 Task: Move the task Implement a new enterprise resource planning (ERP) system to the section To-Do in the project AgileBuddy and sort the tasks in the project by Due Date
Action: Mouse moved to (75, 375)
Screenshot: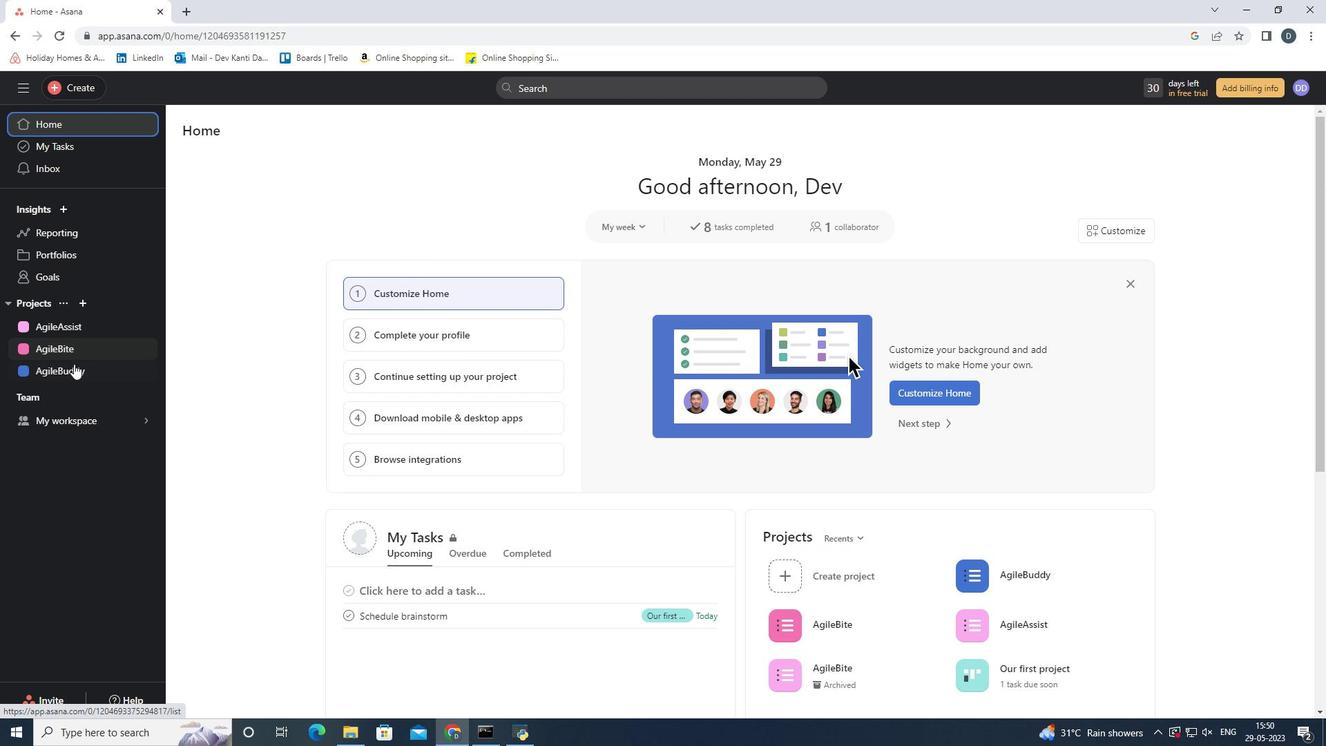
Action: Mouse pressed left at (75, 375)
Screenshot: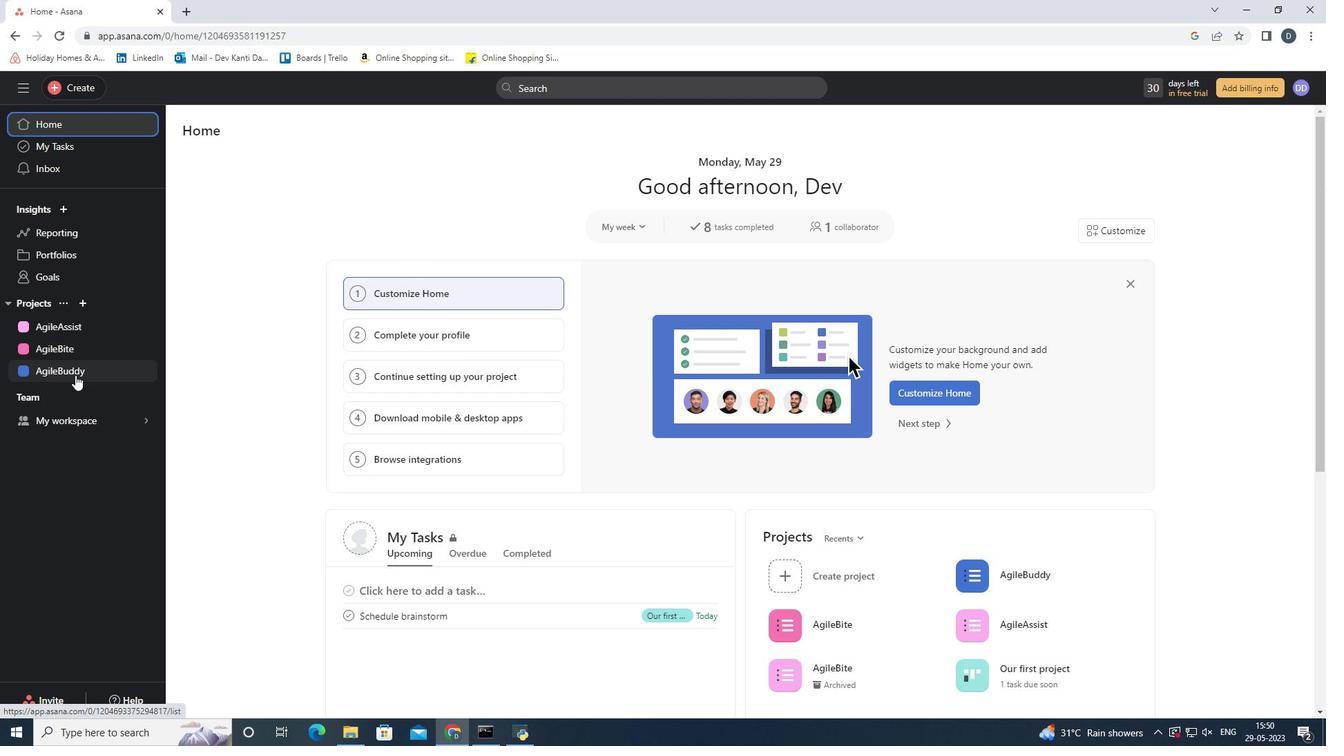 
Action: Mouse moved to (570, 297)
Screenshot: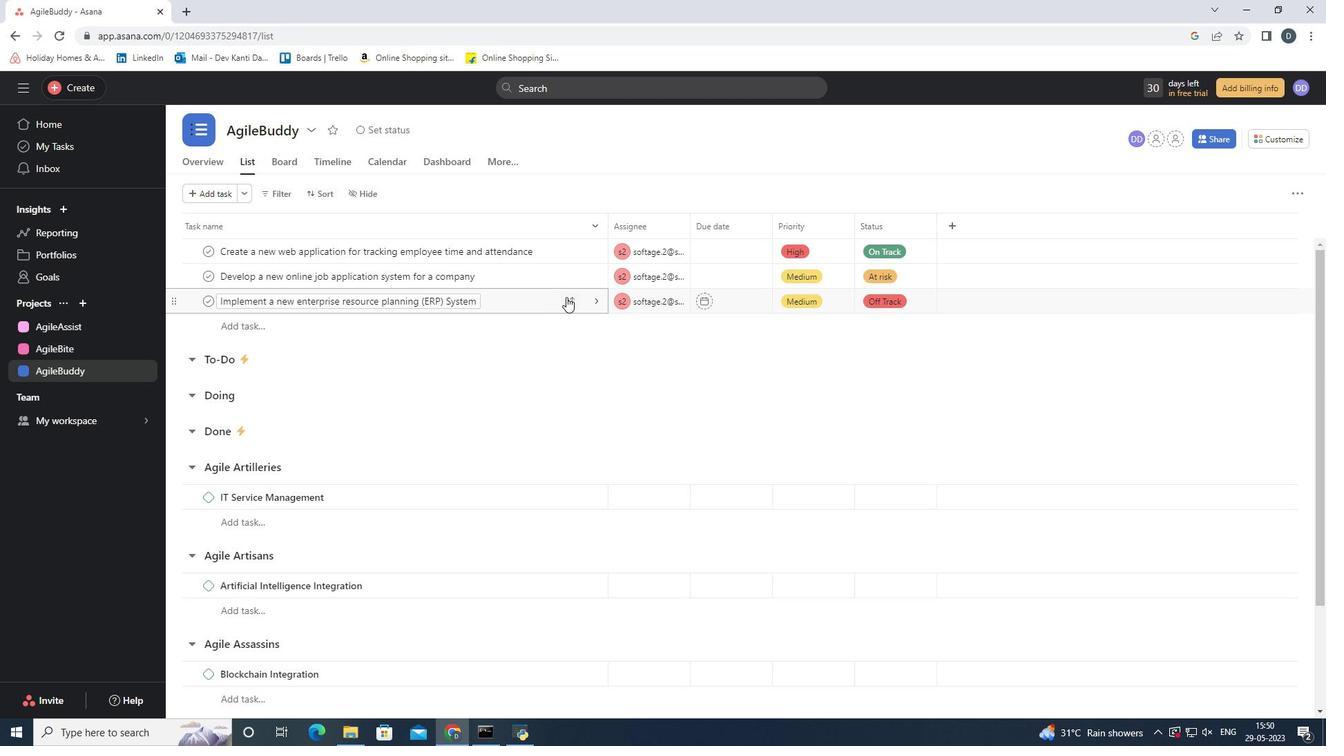 
Action: Mouse pressed left at (570, 297)
Screenshot: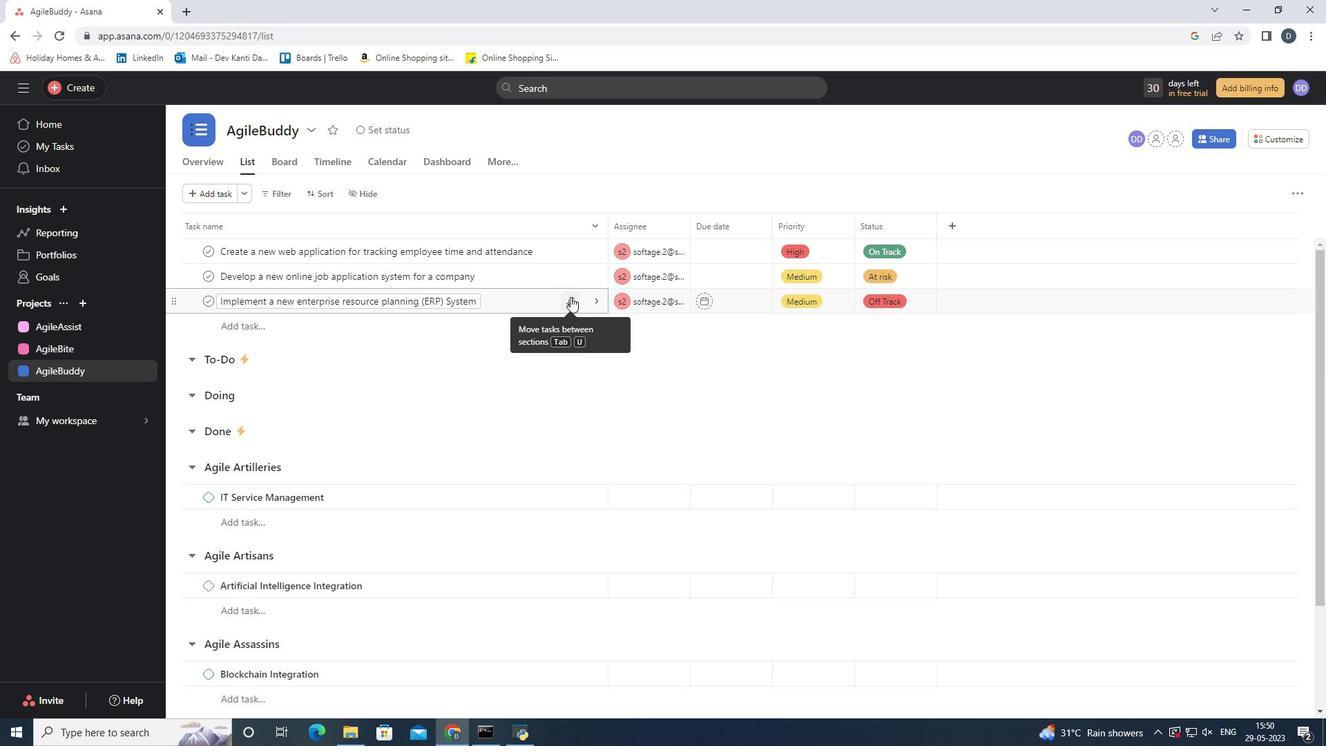 
Action: Mouse moved to (542, 372)
Screenshot: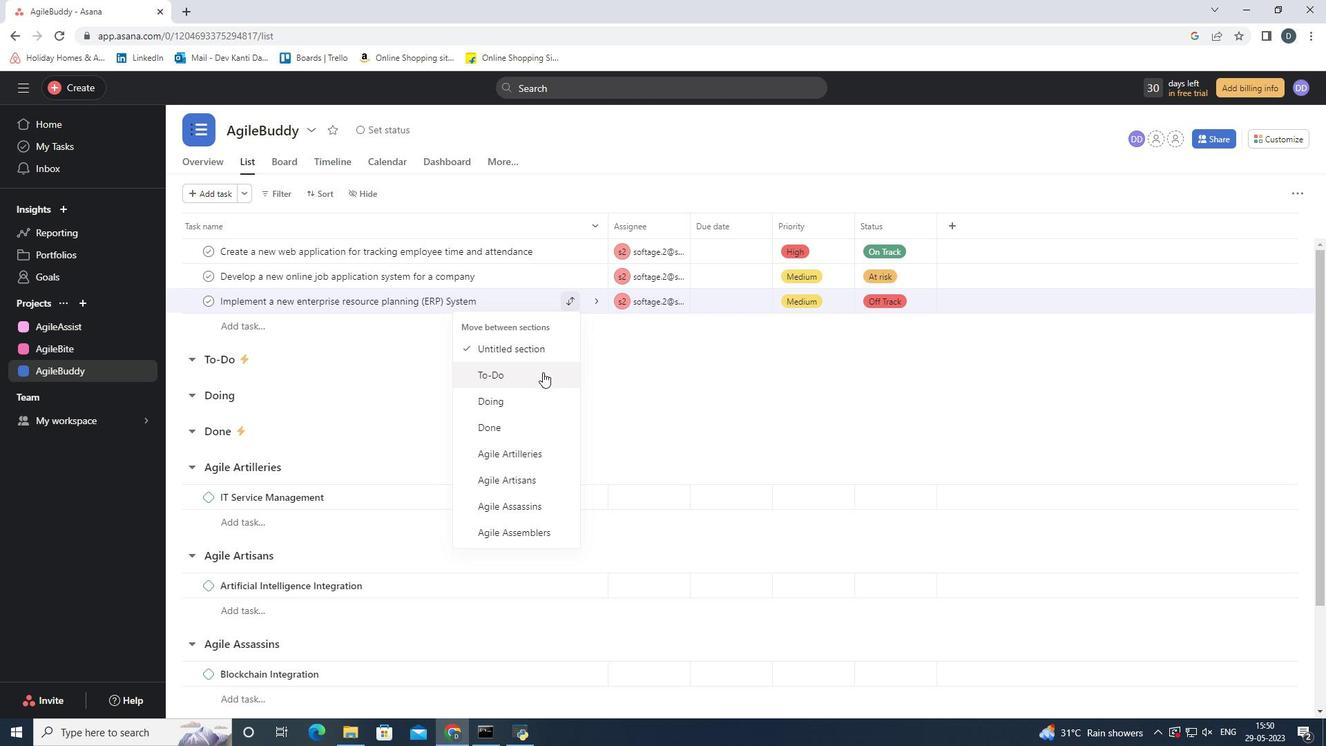 
Action: Mouse pressed left at (542, 372)
Screenshot: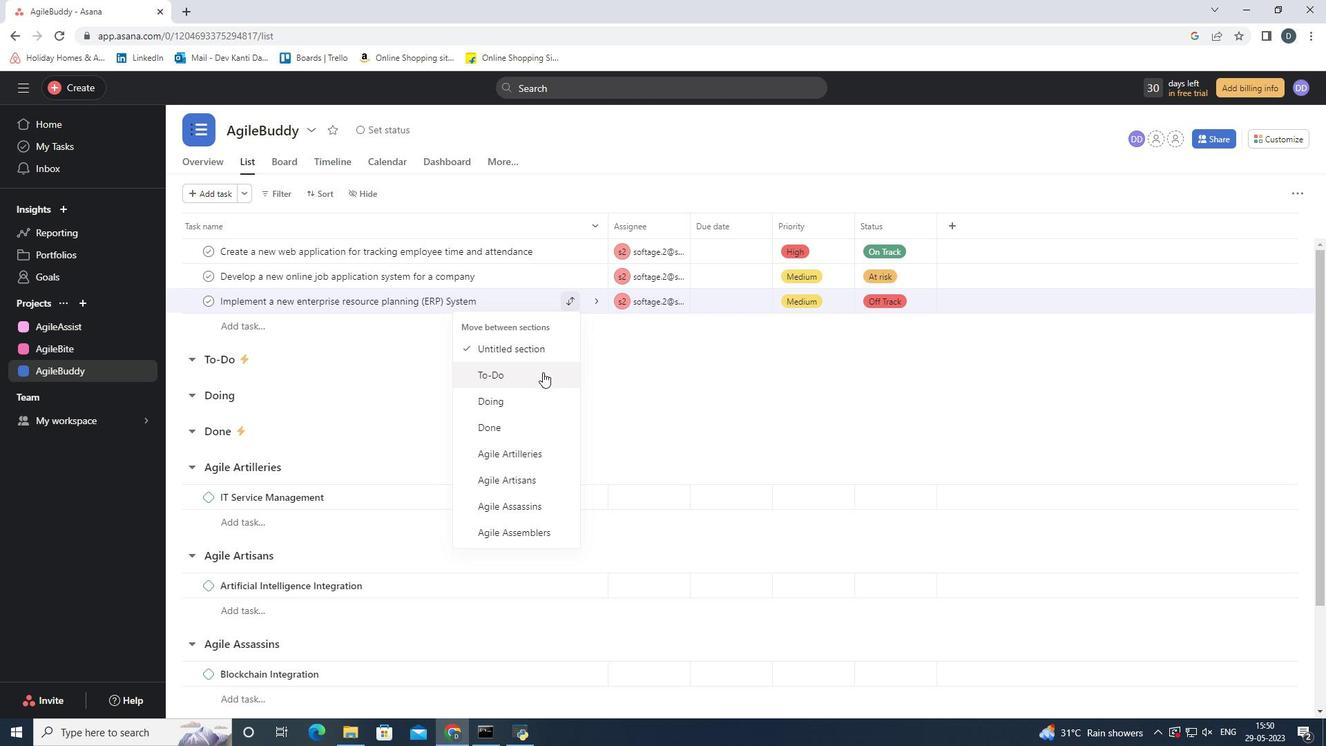 
Action: Mouse moved to (156, 655)
Screenshot: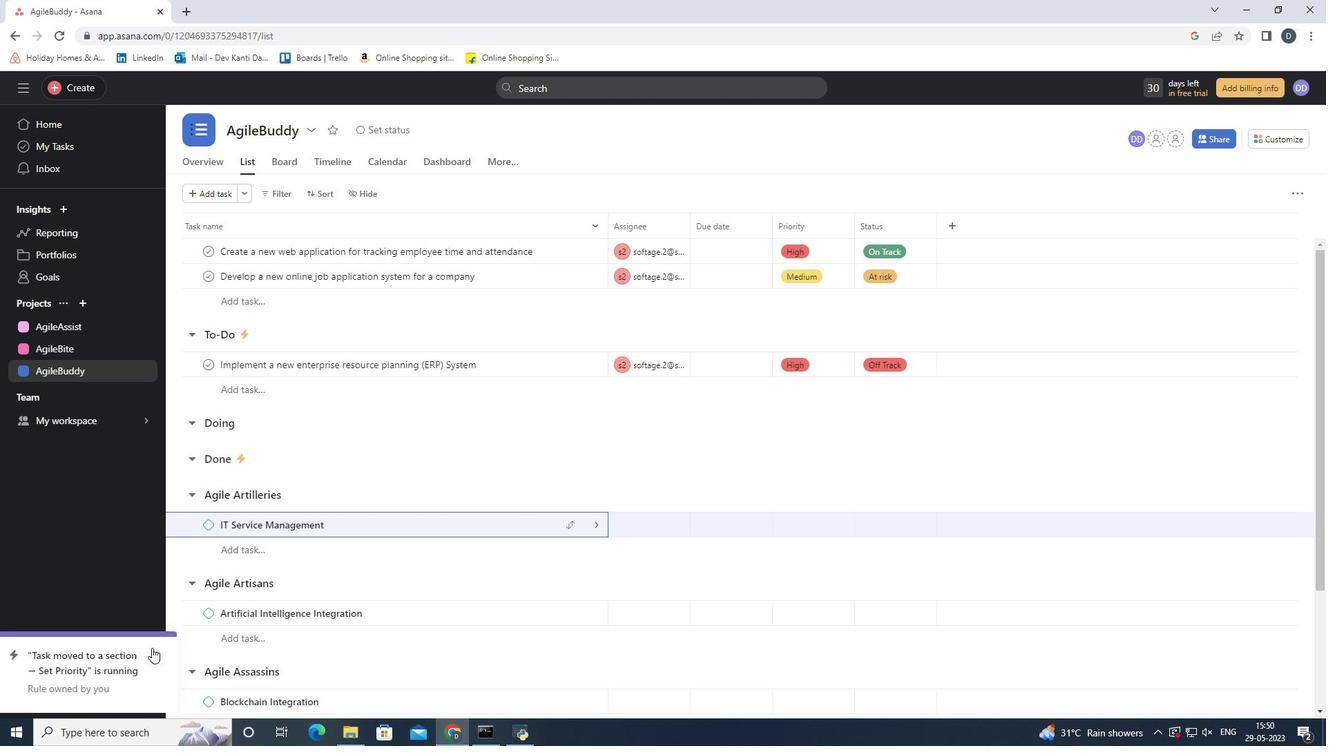 
Action: Mouse pressed left at (156, 655)
Screenshot: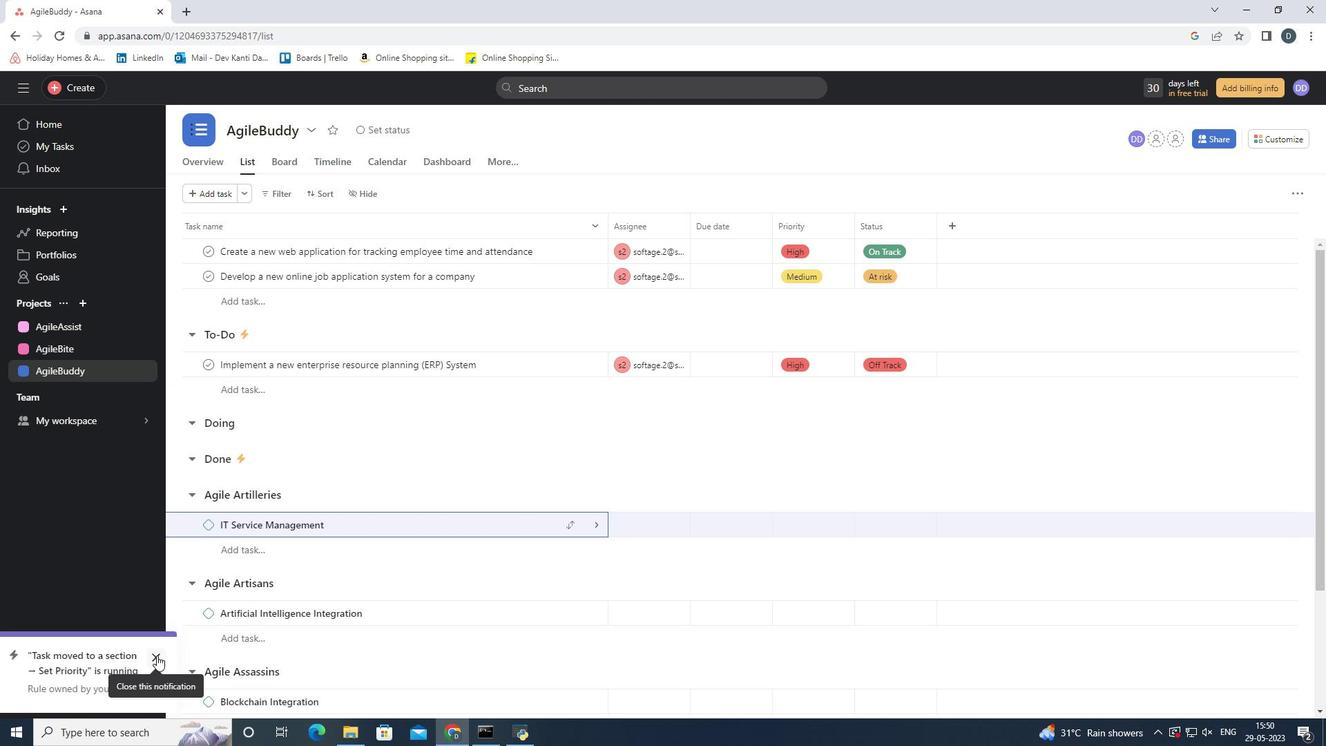 
Action: Mouse moved to (722, 362)
Screenshot: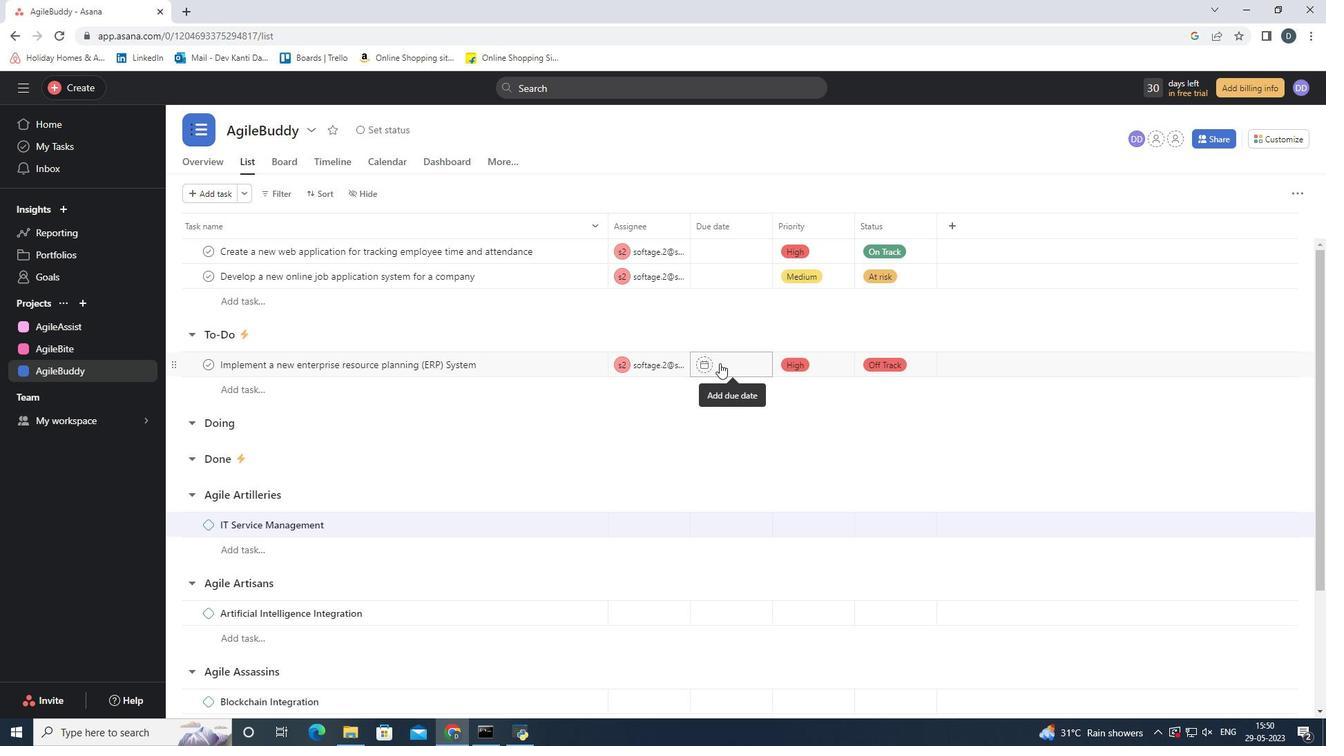 
Action: Mouse pressed left at (722, 362)
Screenshot: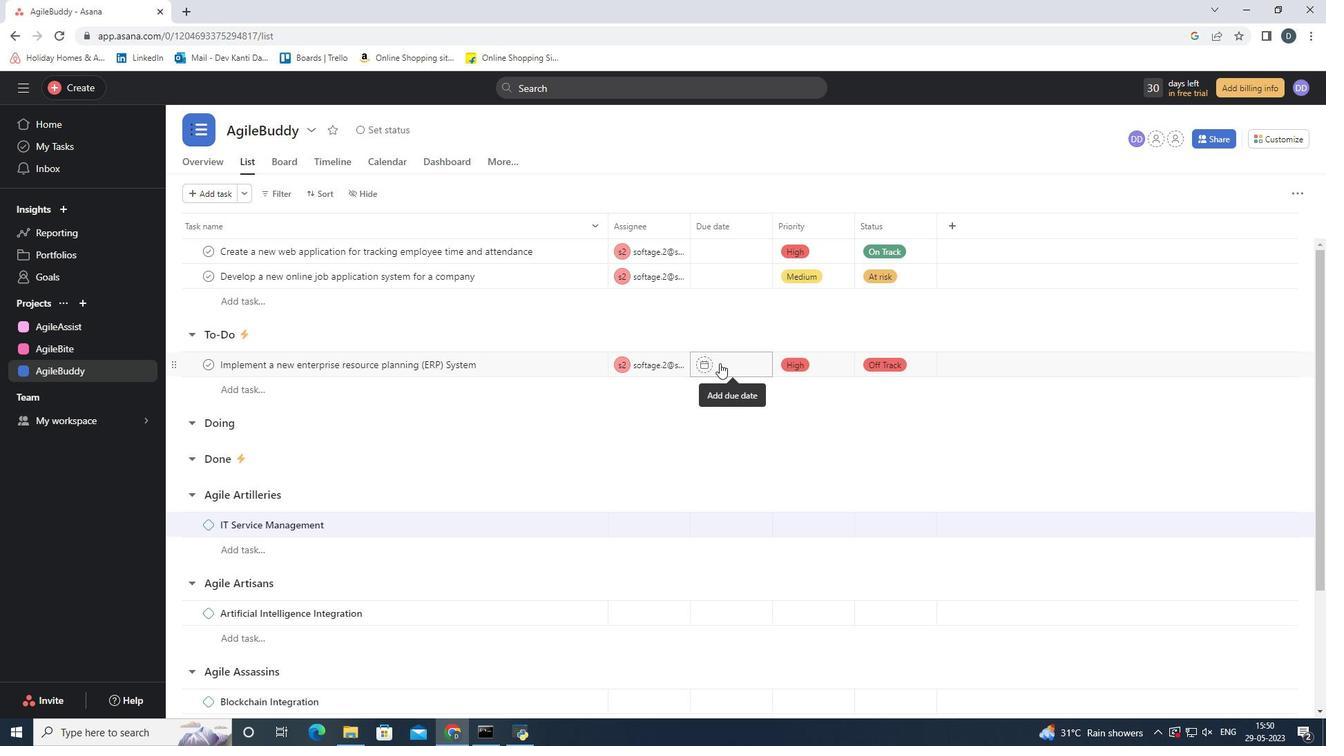 
Action: Mouse moved to (634, 440)
Screenshot: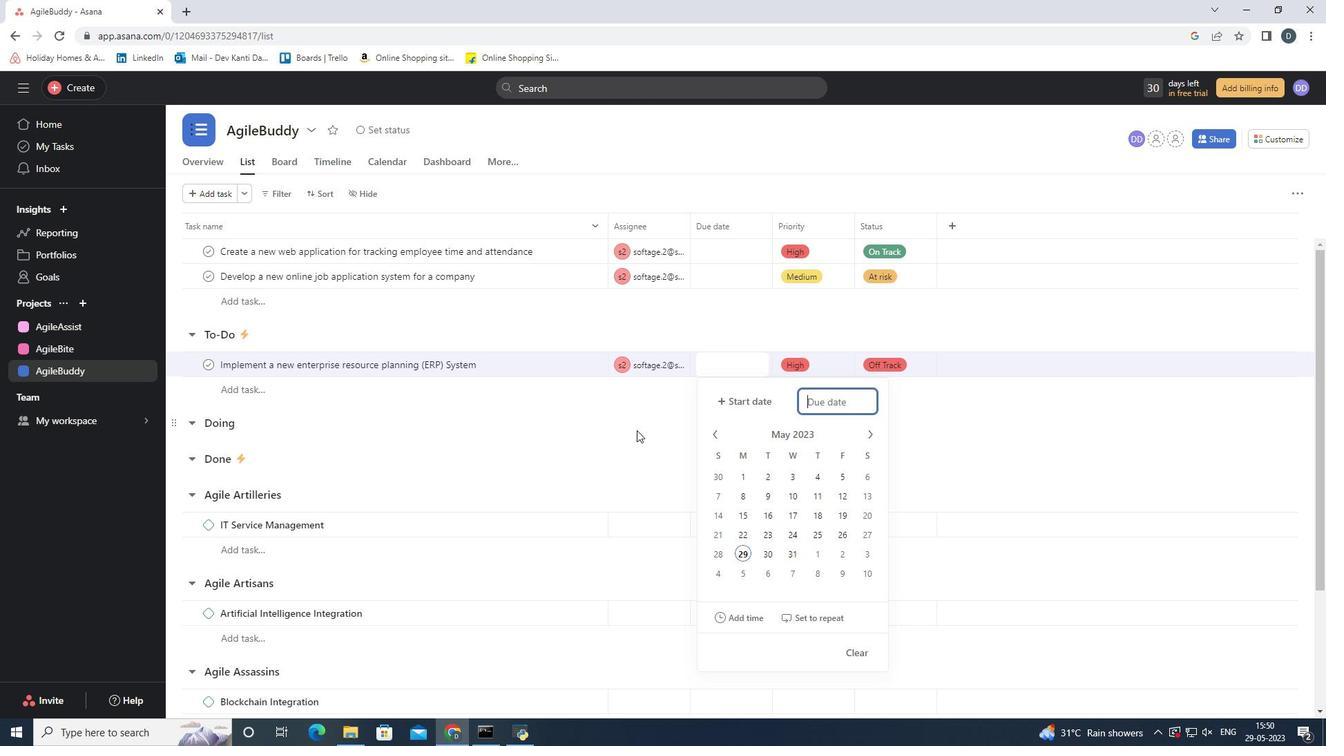
Action: Mouse pressed left at (634, 440)
Screenshot: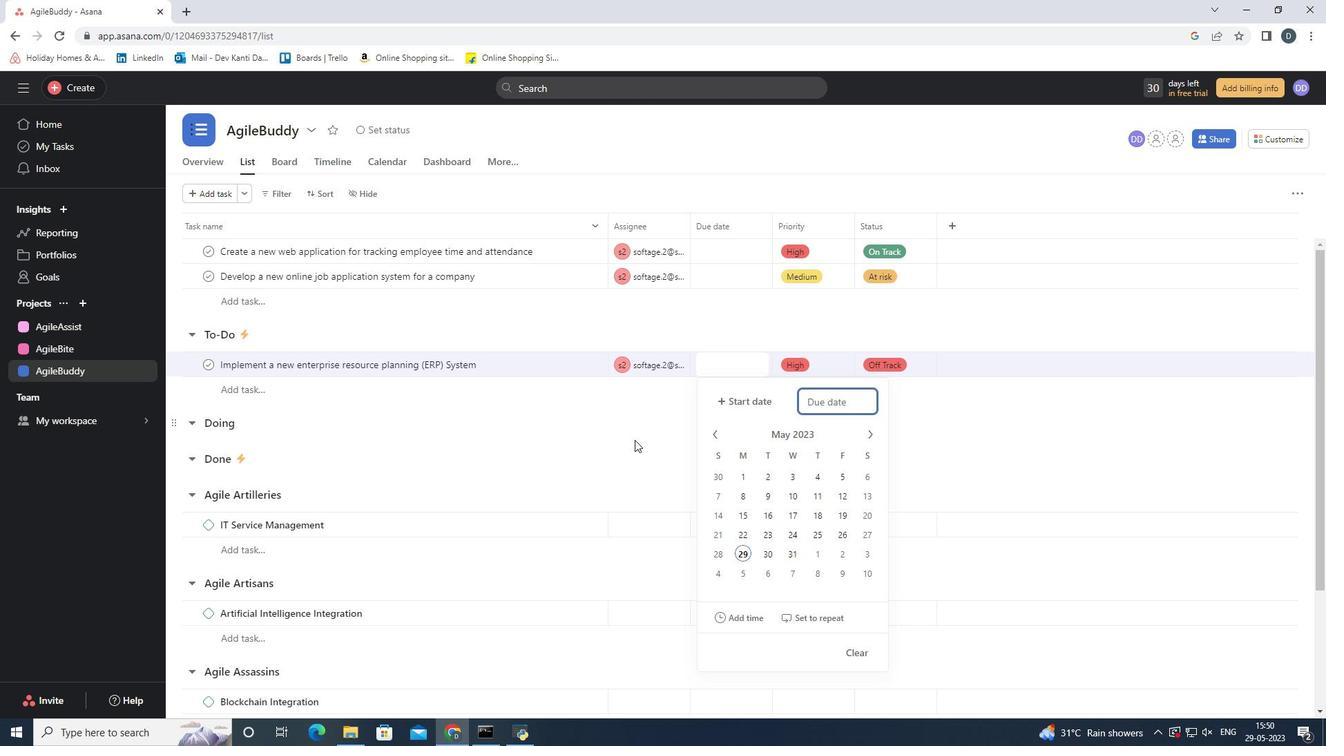 
Action: Mouse moved to (187, 368)
Screenshot: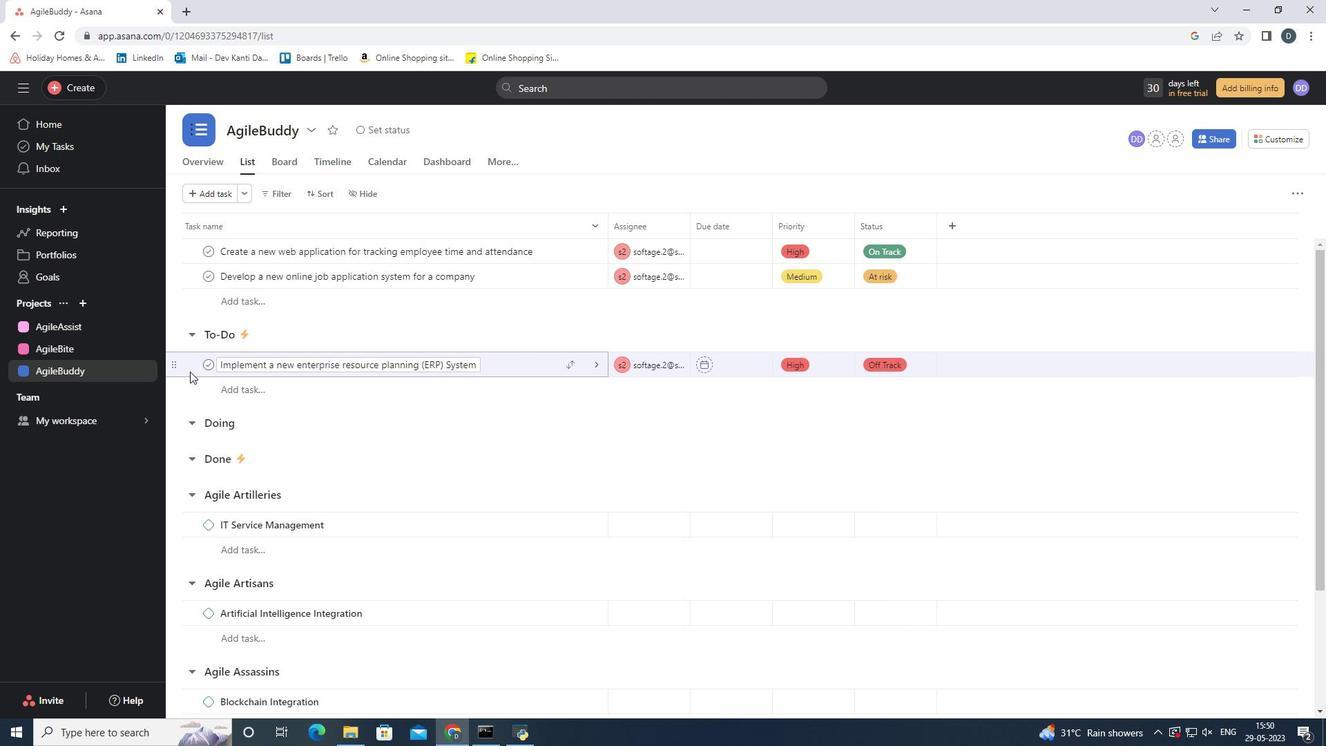 
Action: Mouse pressed left at (187, 368)
Screenshot: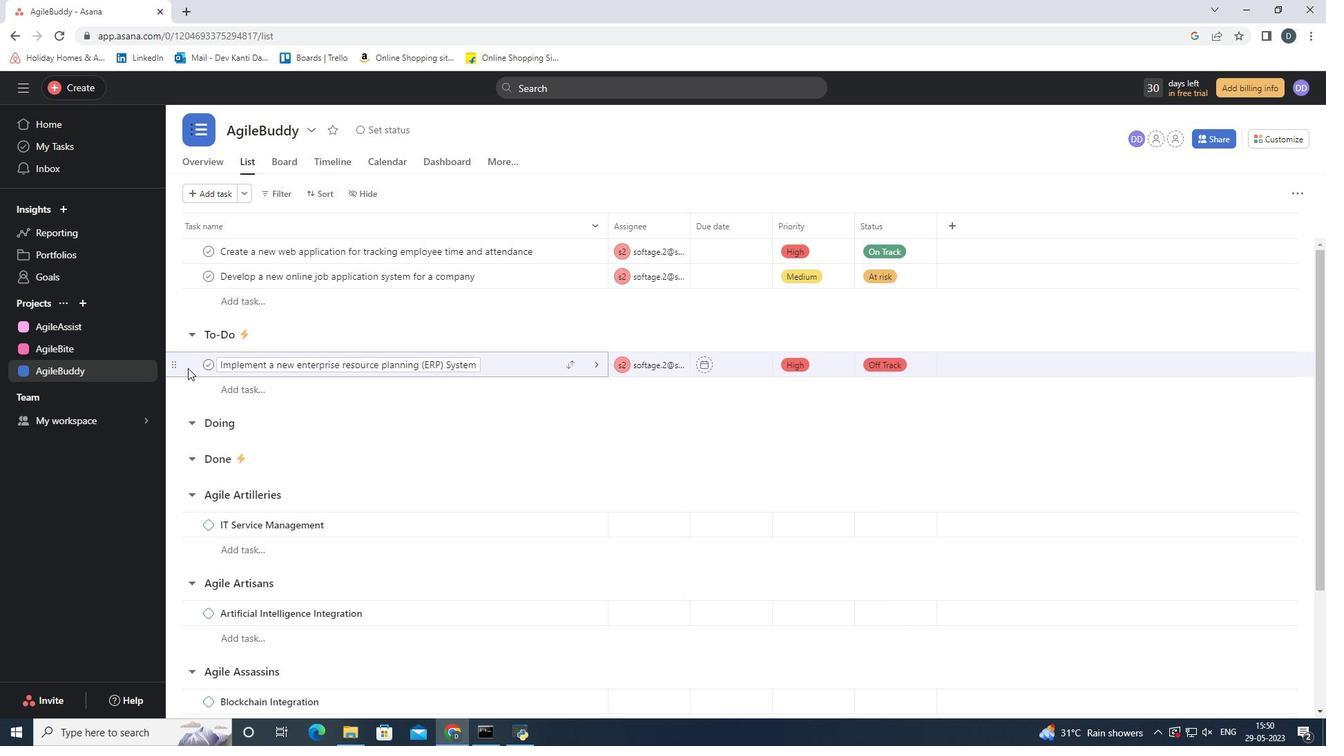 
Action: Mouse moved to (332, 196)
Screenshot: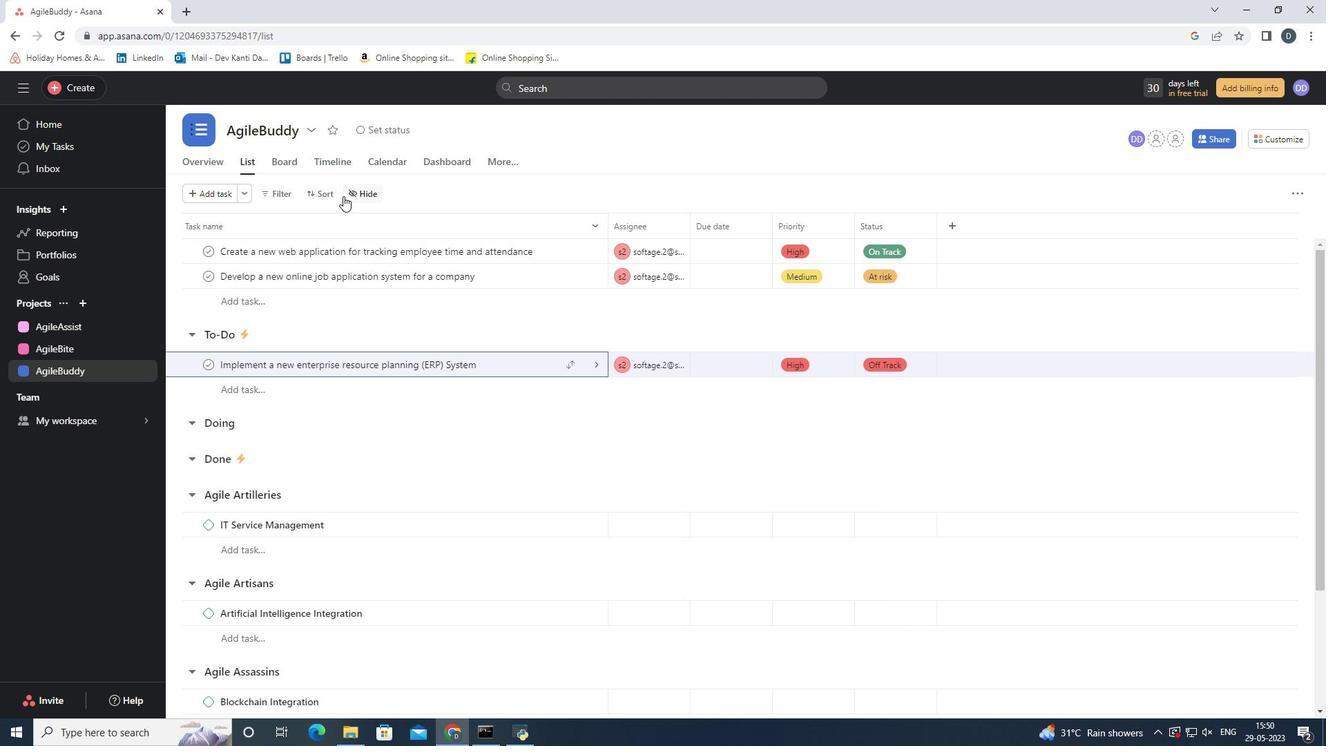 
Action: Mouse pressed left at (332, 196)
Screenshot: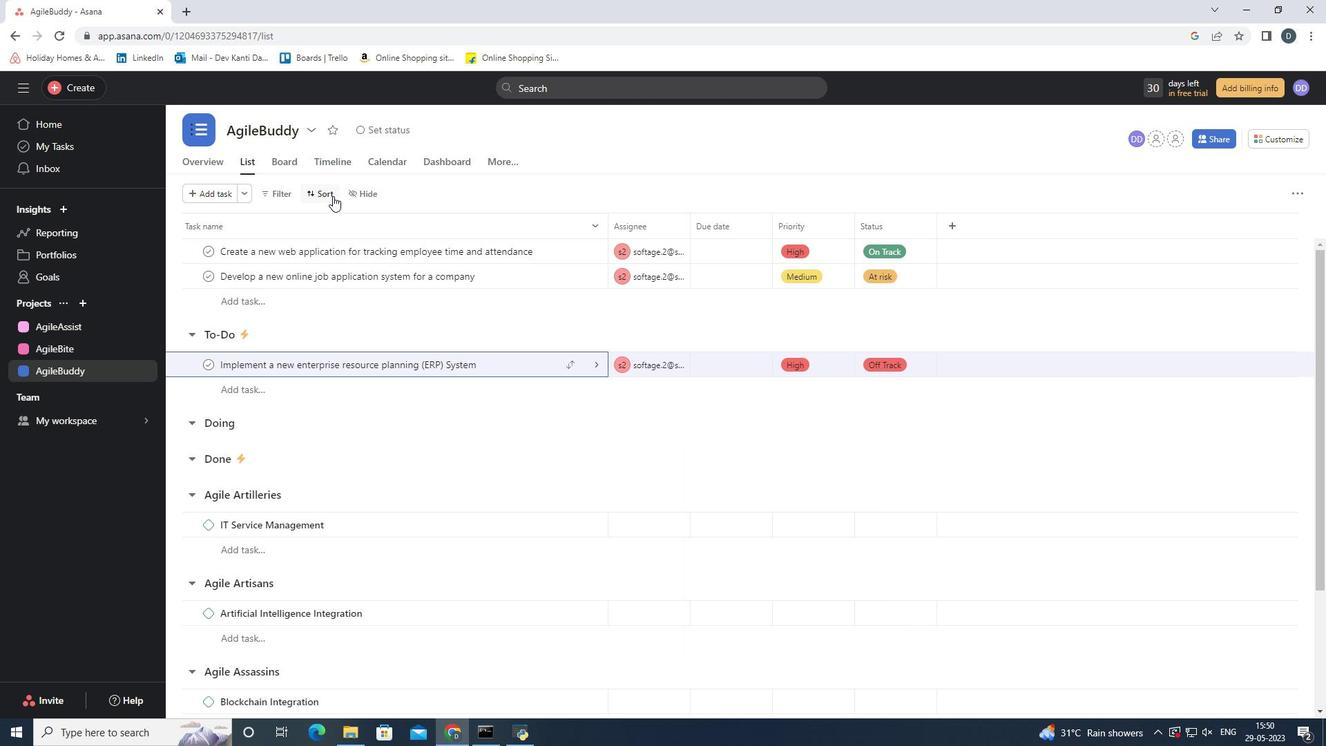 
Action: Mouse moved to (379, 290)
Screenshot: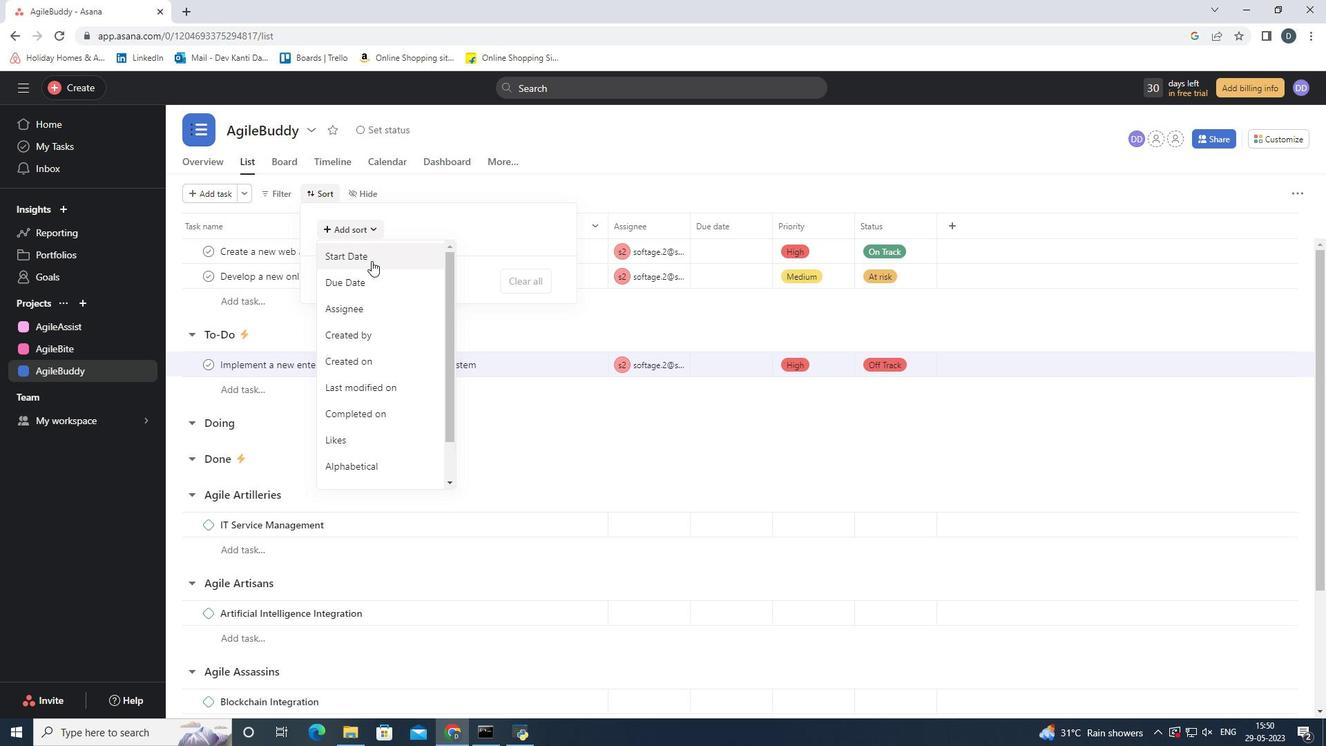 
Action: Mouse pressed left at (379, 290)
Screenshot: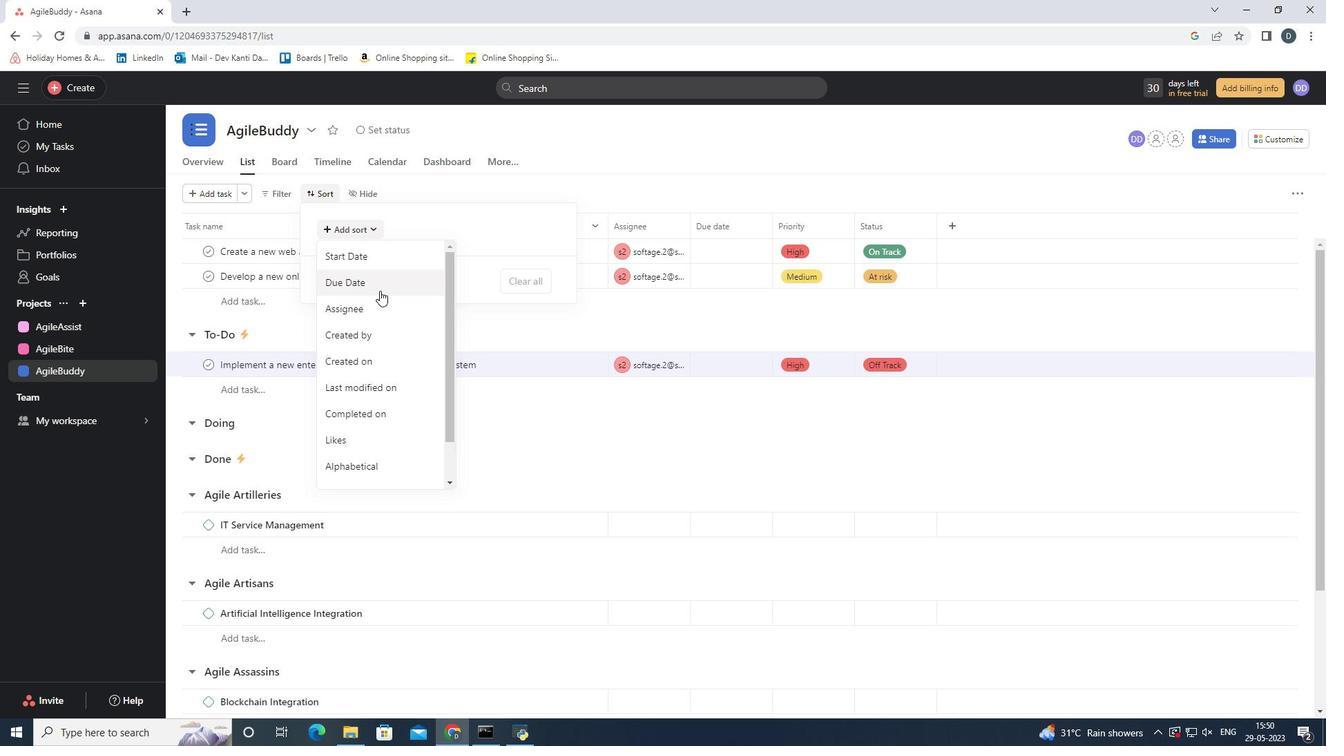 
Action: Mouse moved to (648, 413)
Screenshot: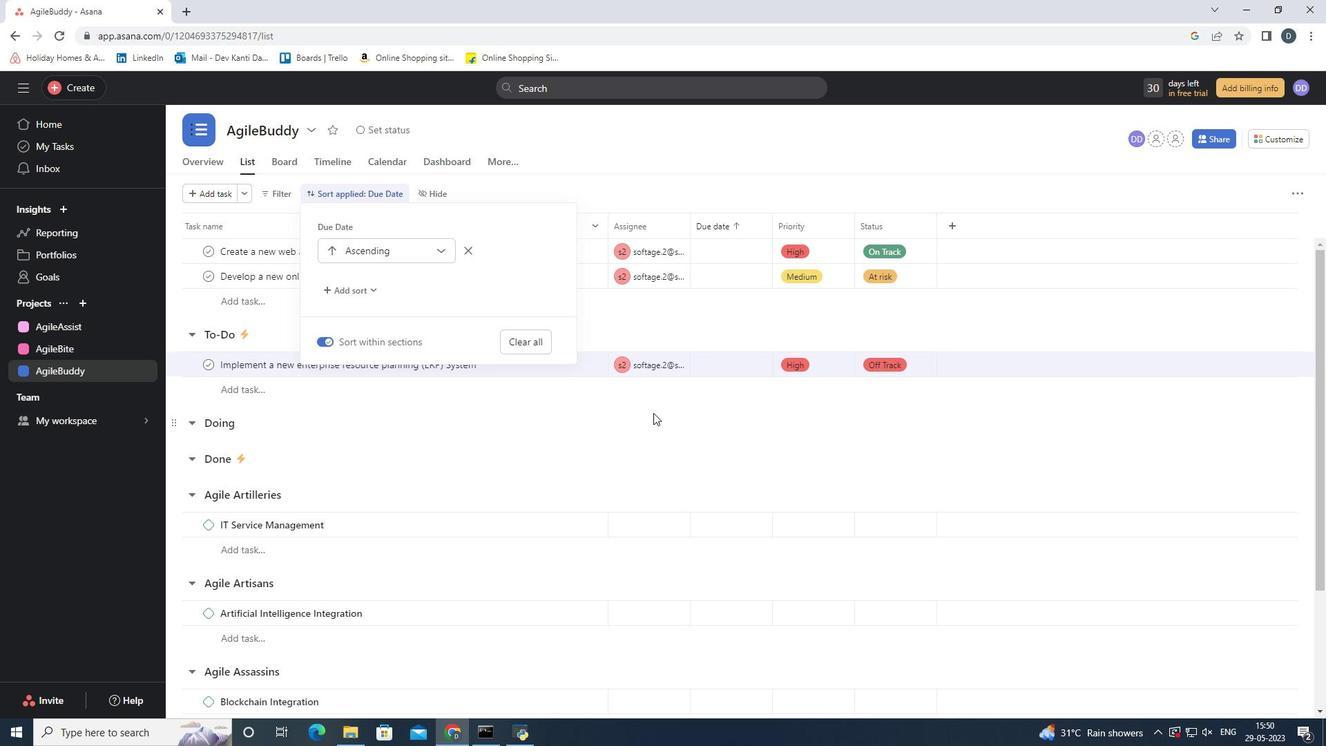 
Action: Mouse pressed left at (648, 413)
Screenshot: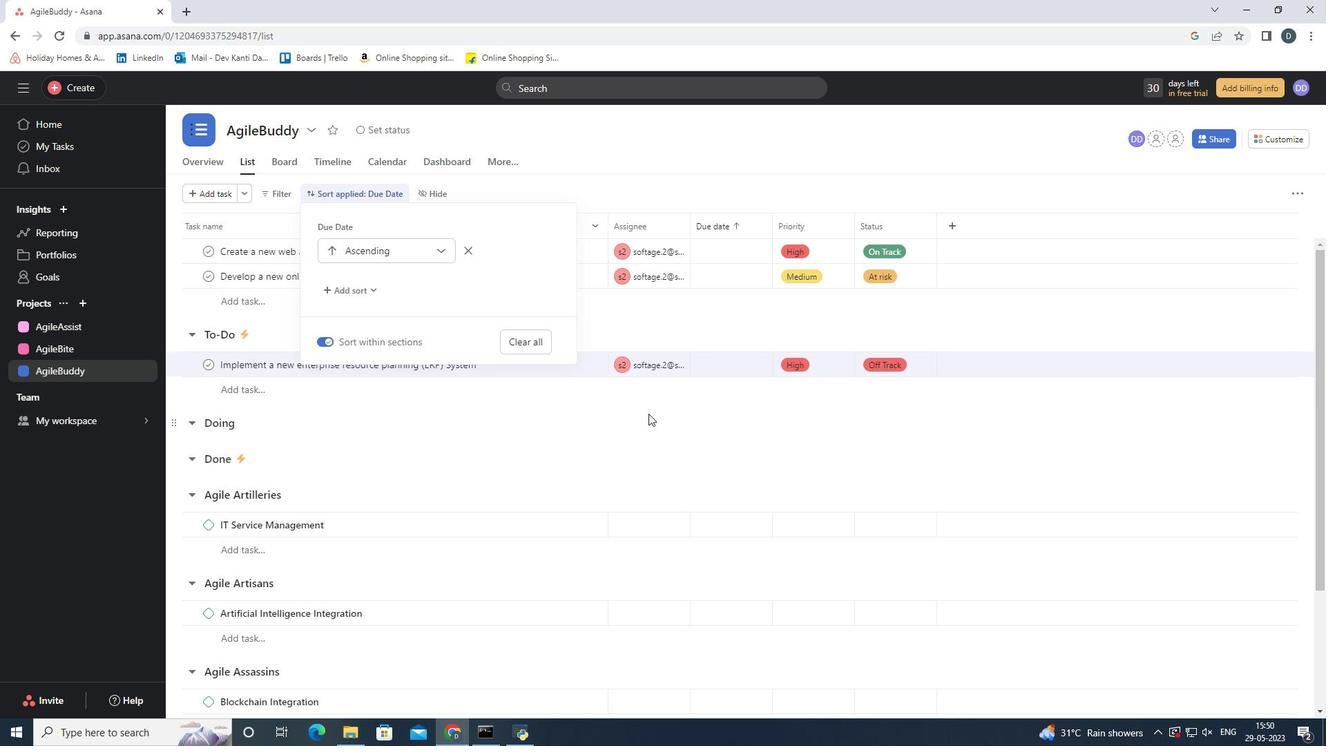 
Action: Mouse moved to (198, 365)
Screenshot: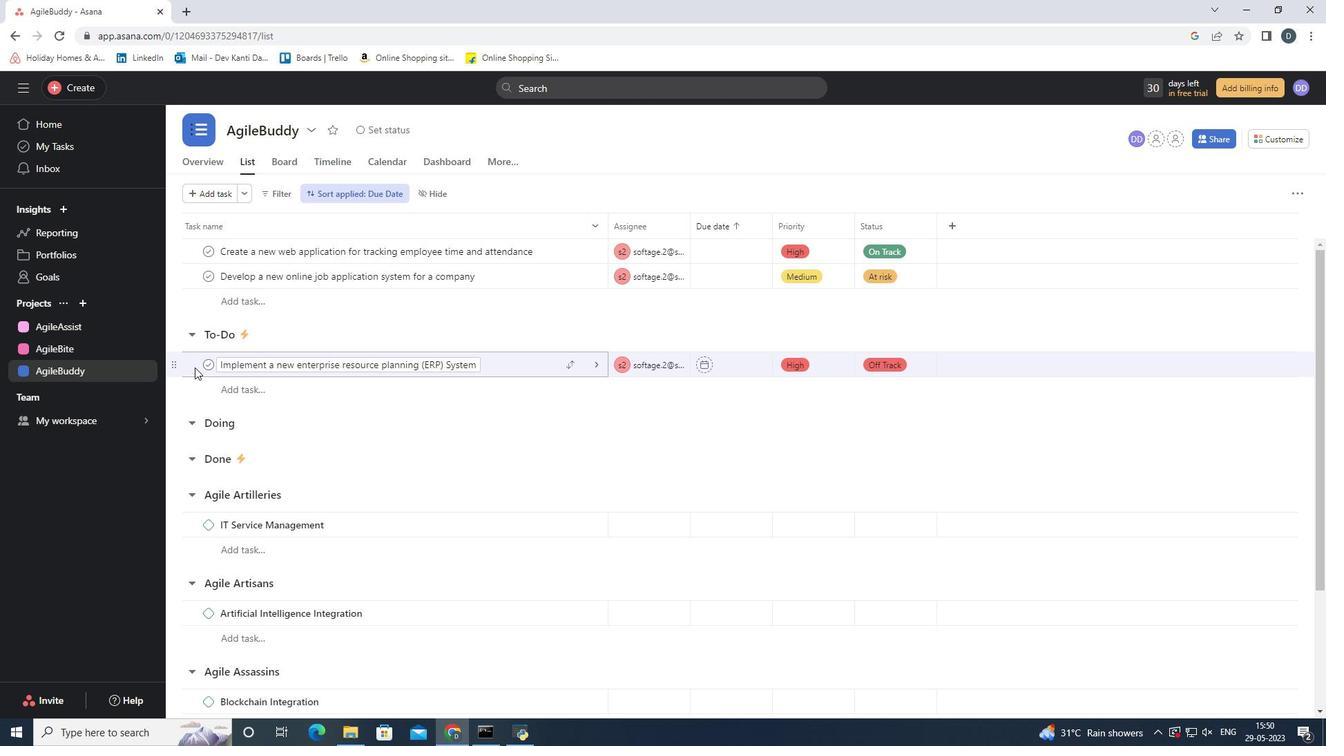 
Action: Mouse pressed left at (198, 365)
Screenshot: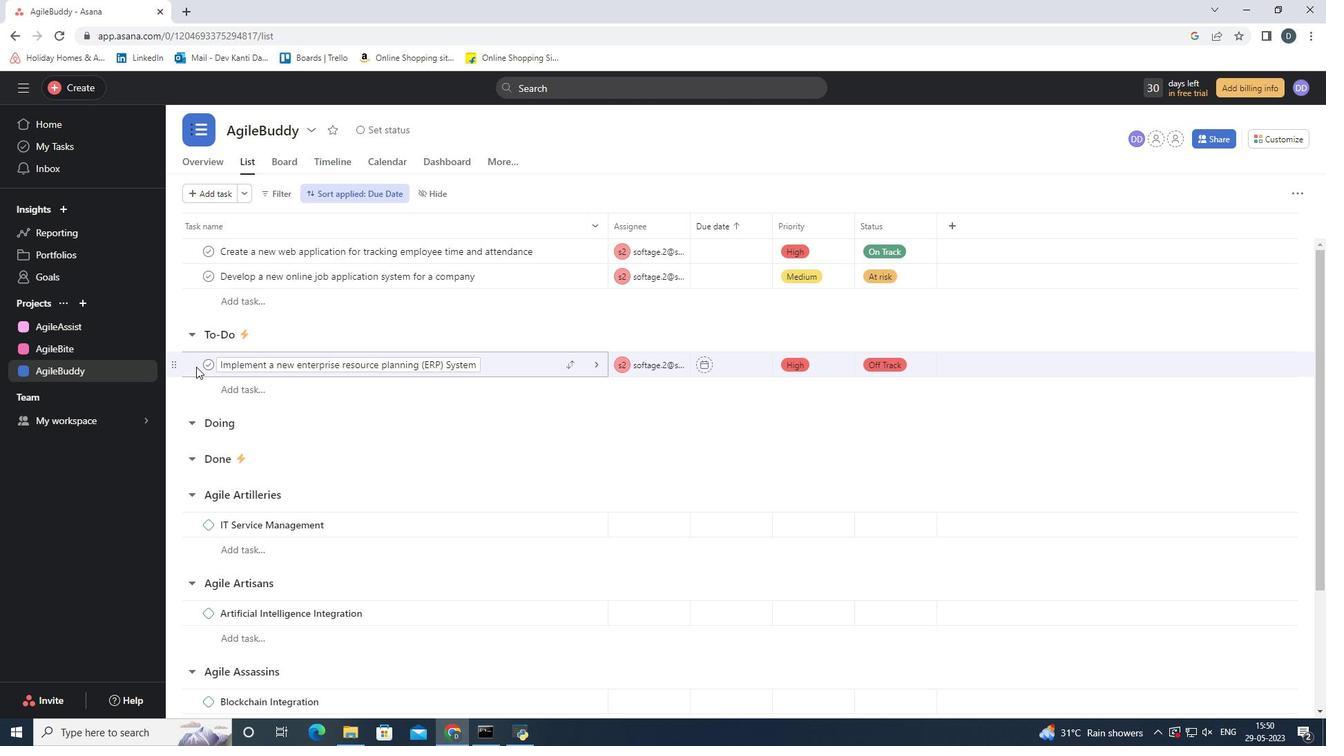 
Action: Mouse moved to (623, 470)
Screenshot: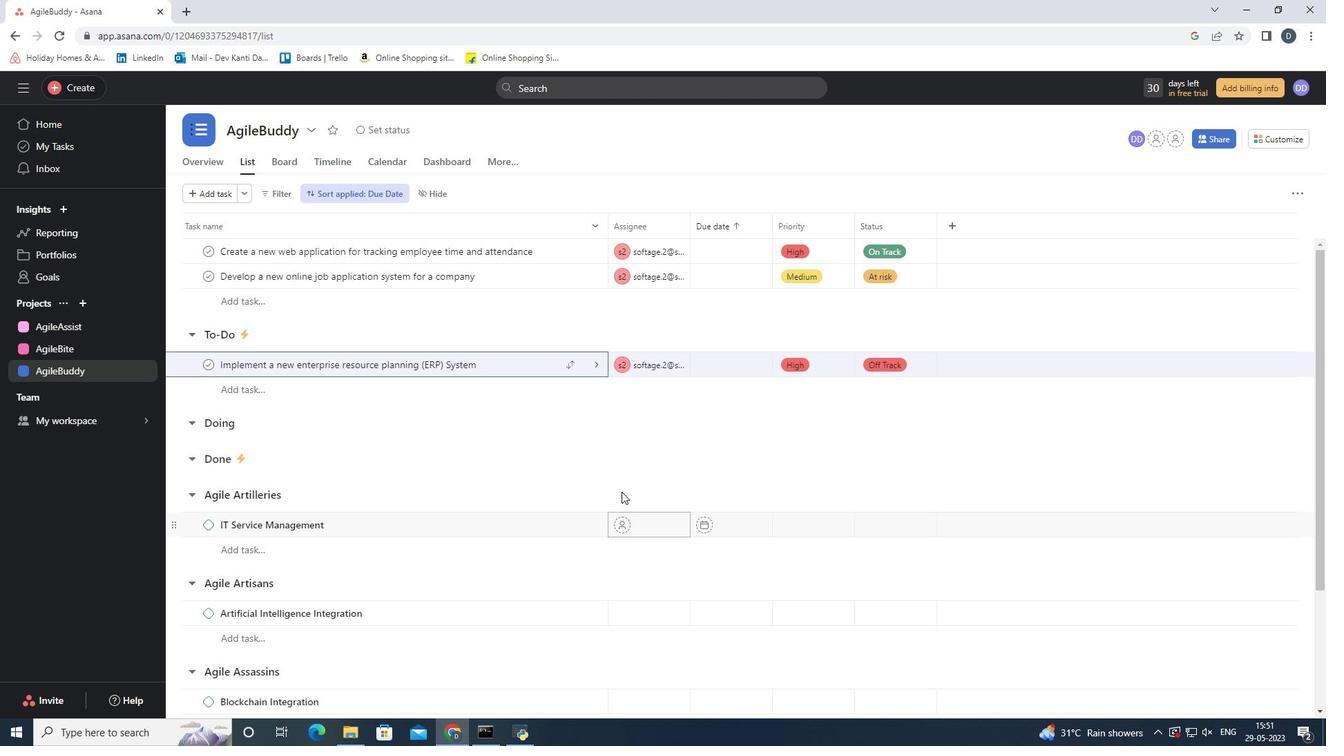 
